 Task: Create a rule from the Recommended list, Task Added to this Project -> add SubTasks in the project AgileCore with SubTasks Gather and Analyse Requirements , Design and Implement Solution , System Test and UAT , Release to Production / Go Live
Action: Mouse moved to (64, 279)
Screenshot: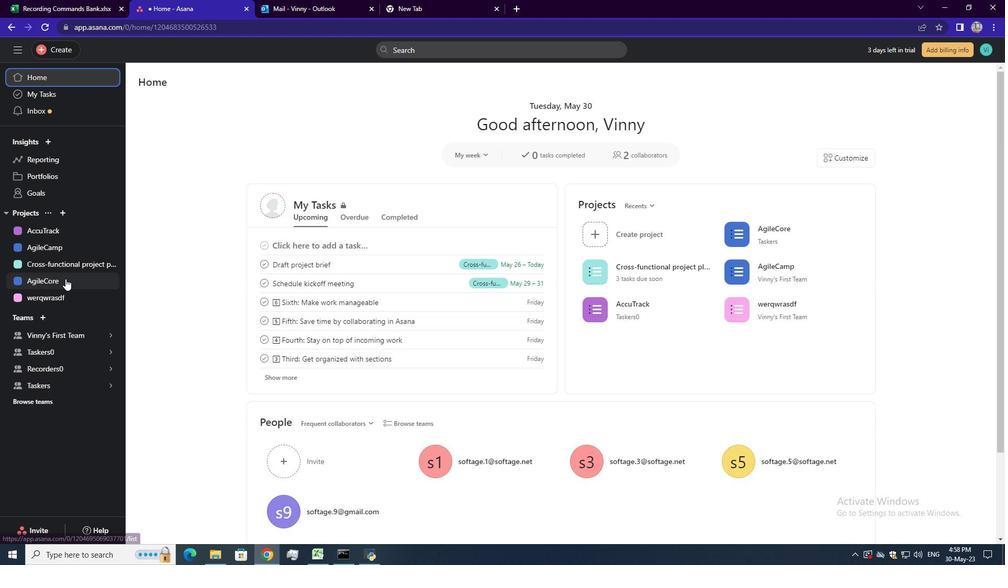 
Action: Mouse pressed left at (64, 279)
Screenshot: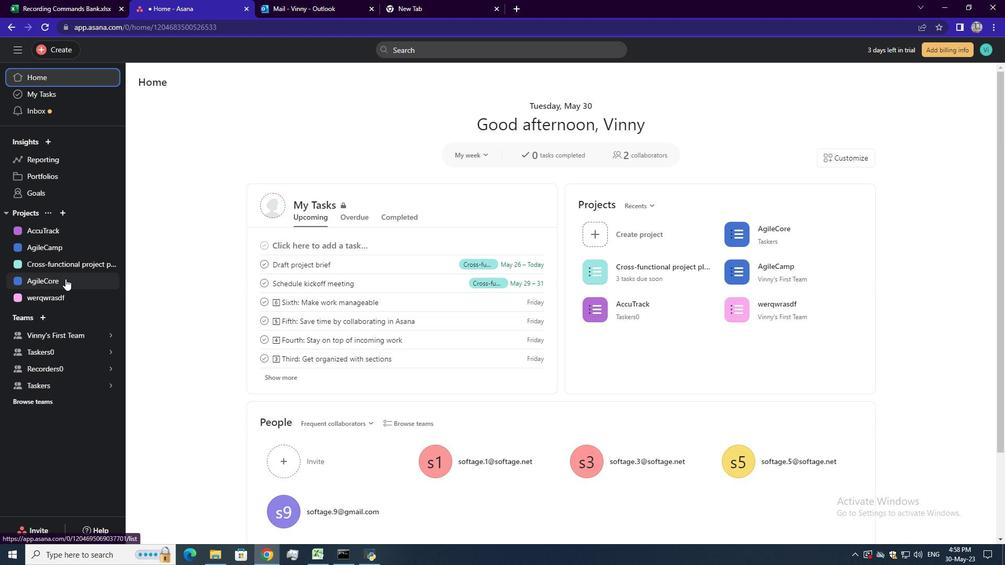 
Action: Mouse moved to (960, 93)
Screenshot: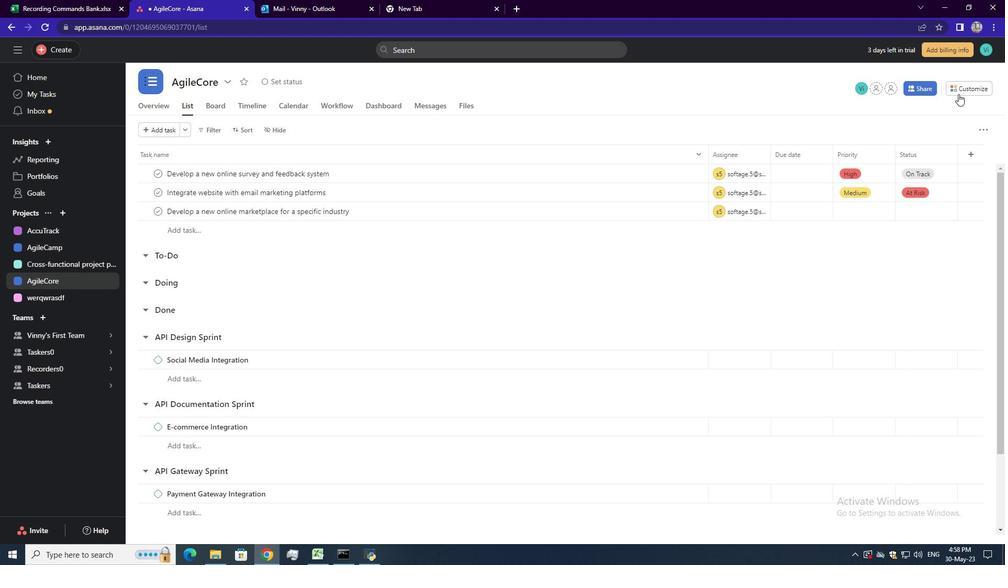 
Action: Mouse pressed left at (960, 93)
Screenshot: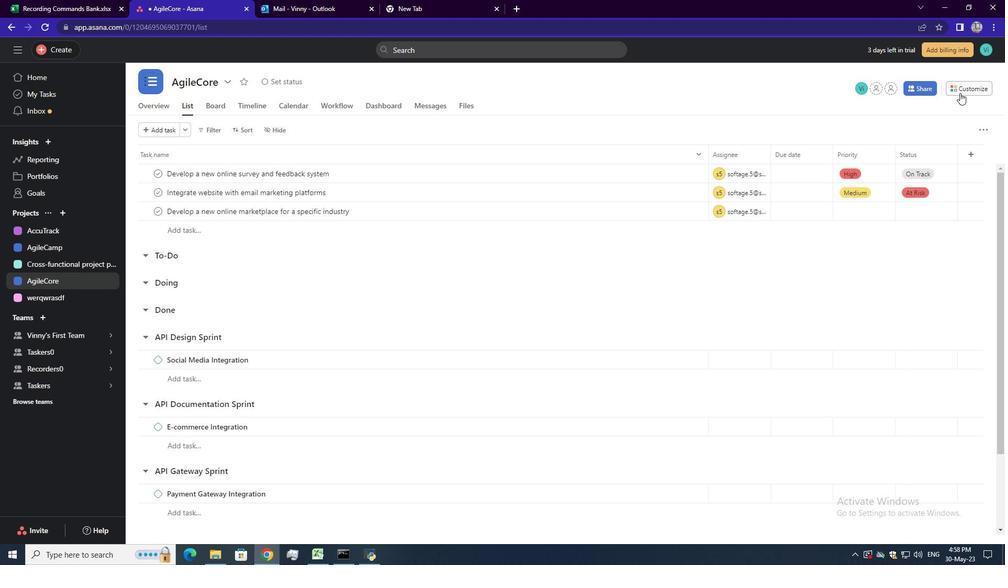 
Action: Mouse moved to (789, 228)
Screenshot: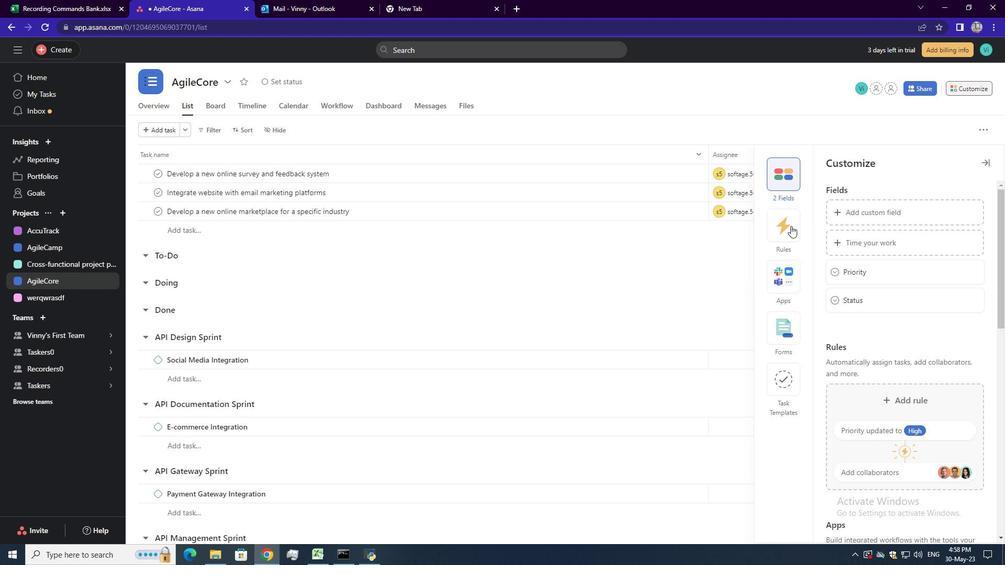 
Action: Mouse pressed left at (789, 228)
Screenshot: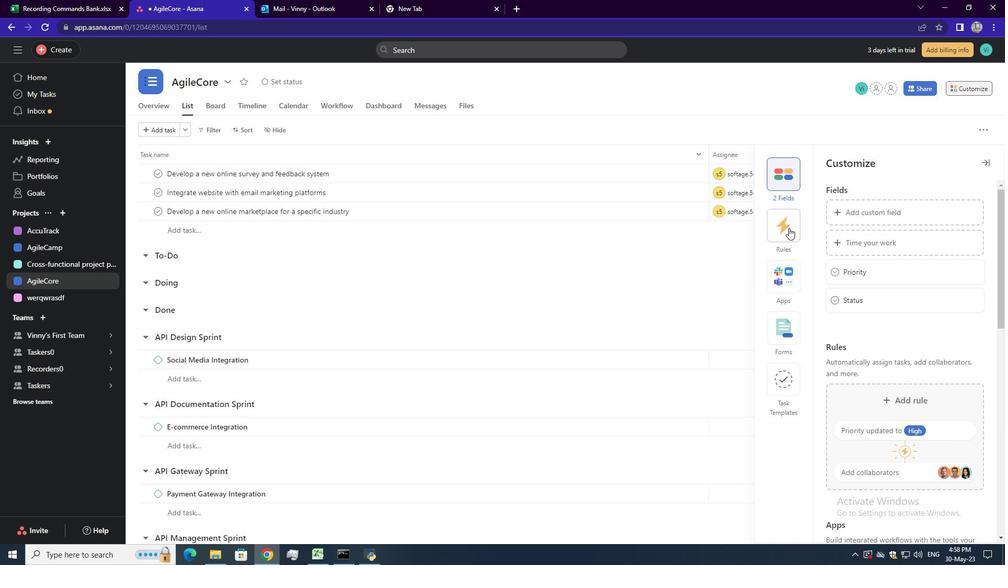 
Action: Mouse moved to (870, 241)
Screenshot: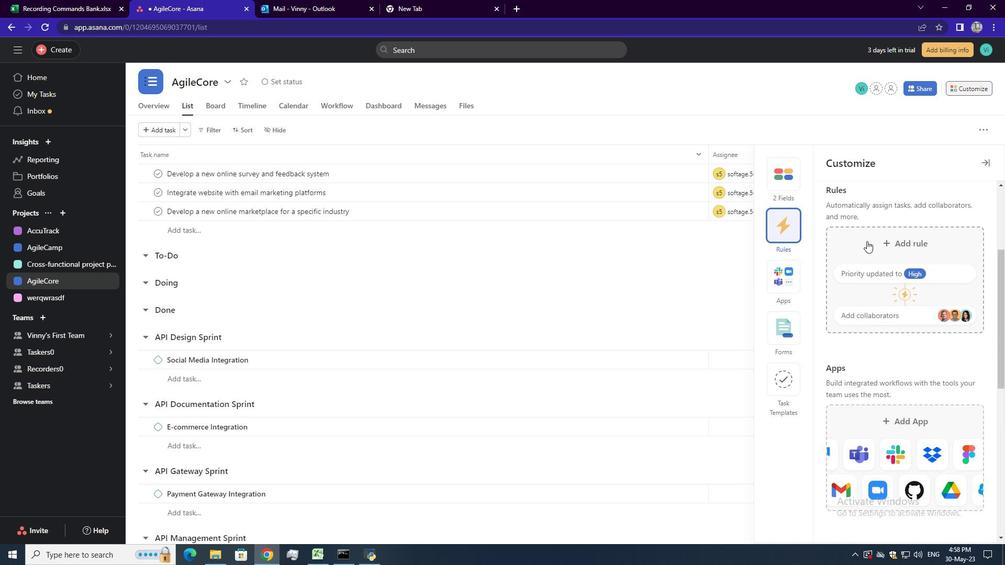 
Action: Mouse pressed left at (870, 241)
Screenshot: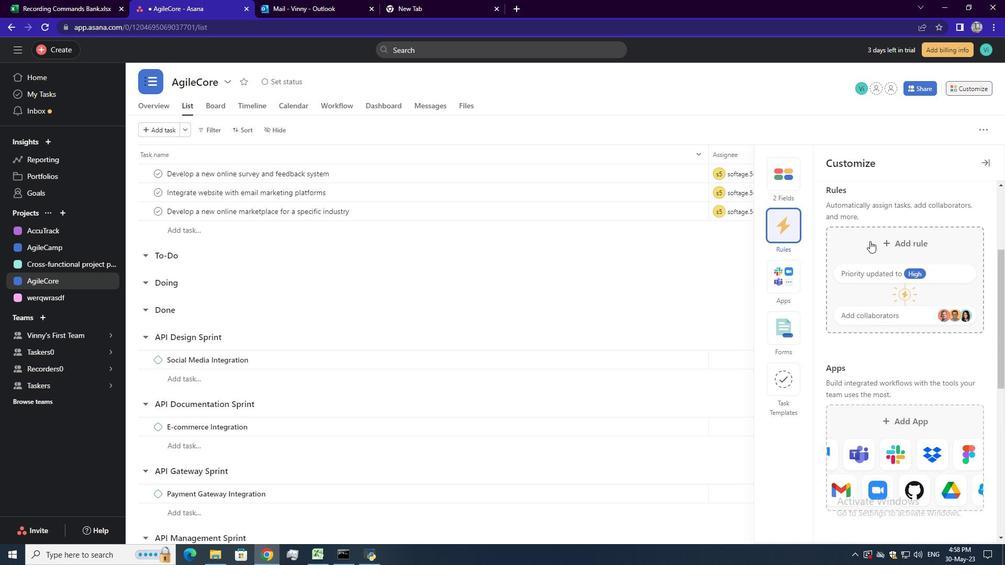 
Action: Mouse moved to (248, 118)
Screenshot: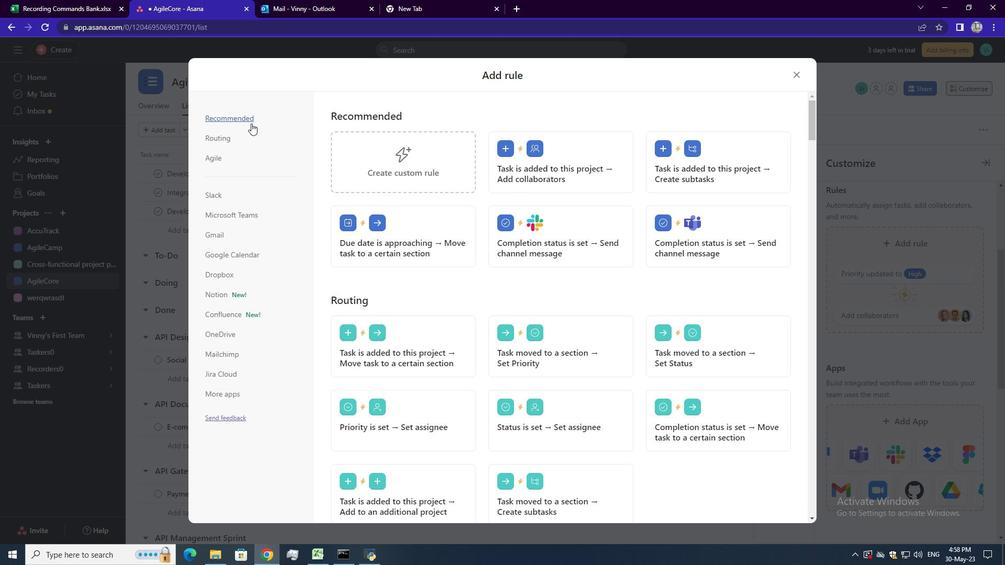
Action: Mouse pressed left at (248, 118)
Screenshot: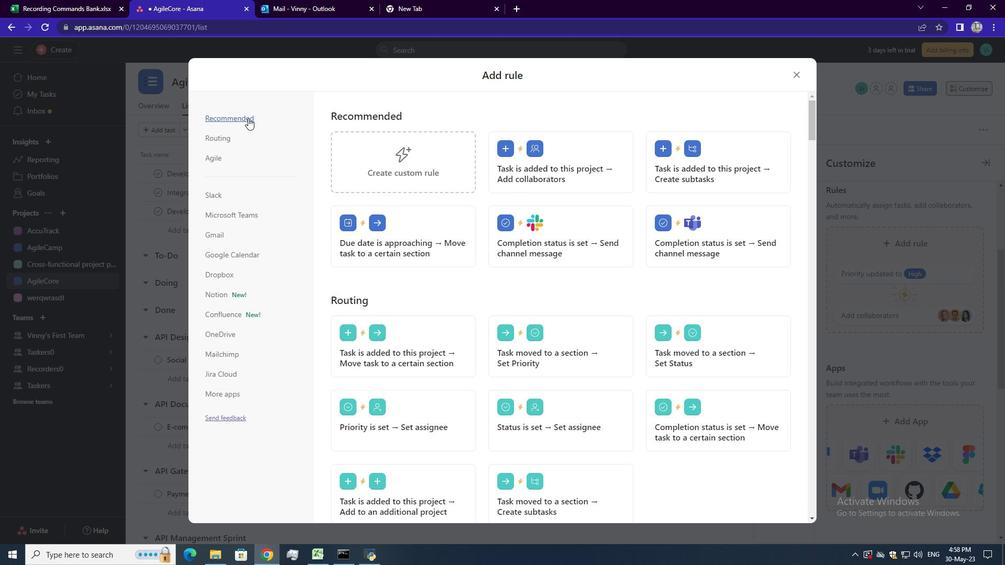 
Action: Mouse moved to (683, 170)
Screenshot: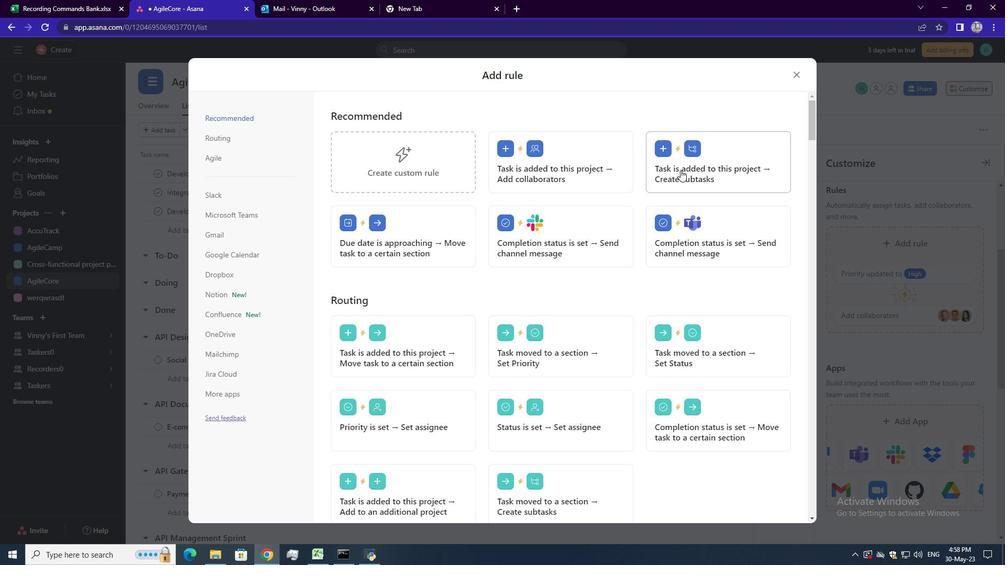 
Action: Mouse pressed left at (683, 170)
Screenshot: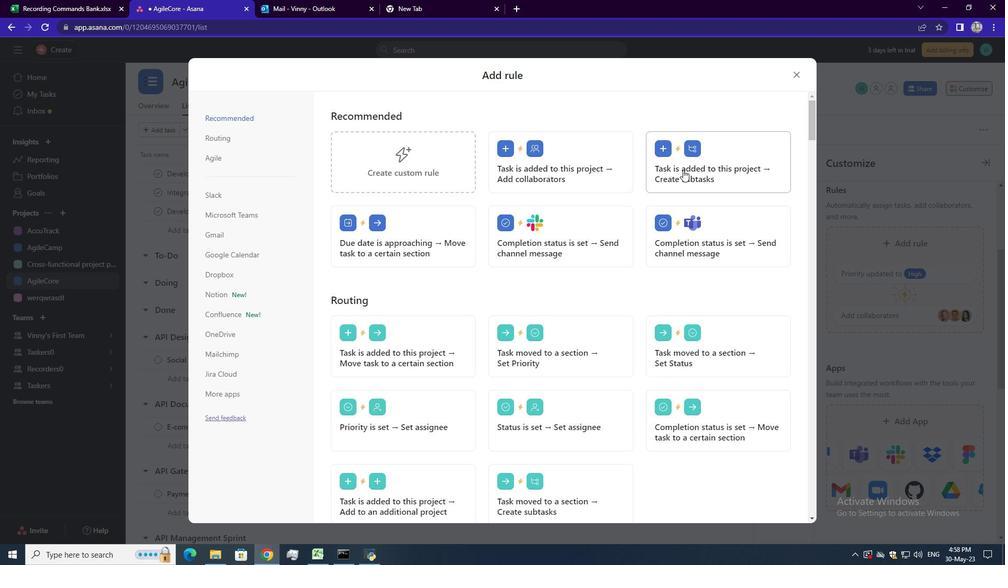 
Action: Mouse moved to (413, 354)
Screenshot: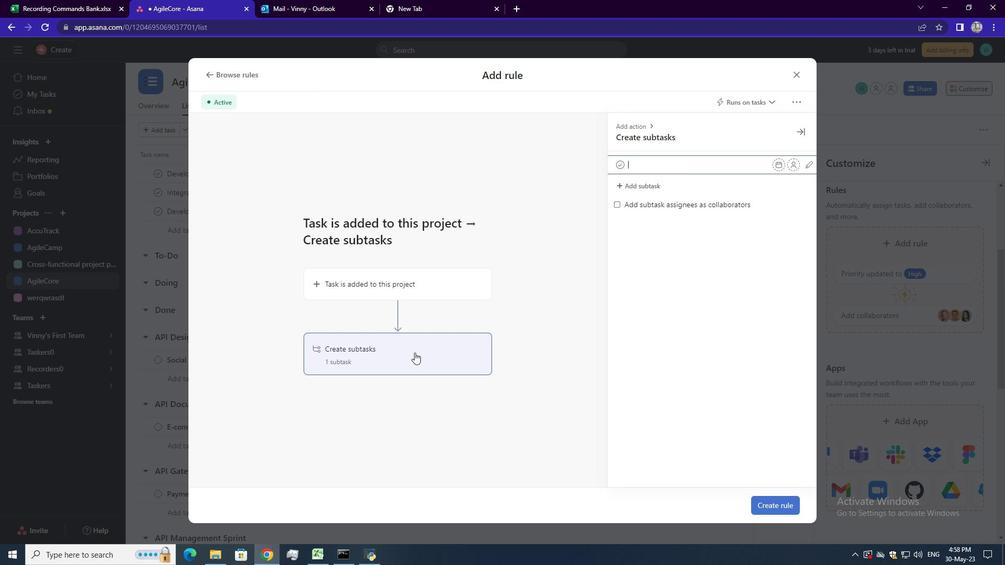 
Action: Mouse pressed left at (413, 354)
Screenshot: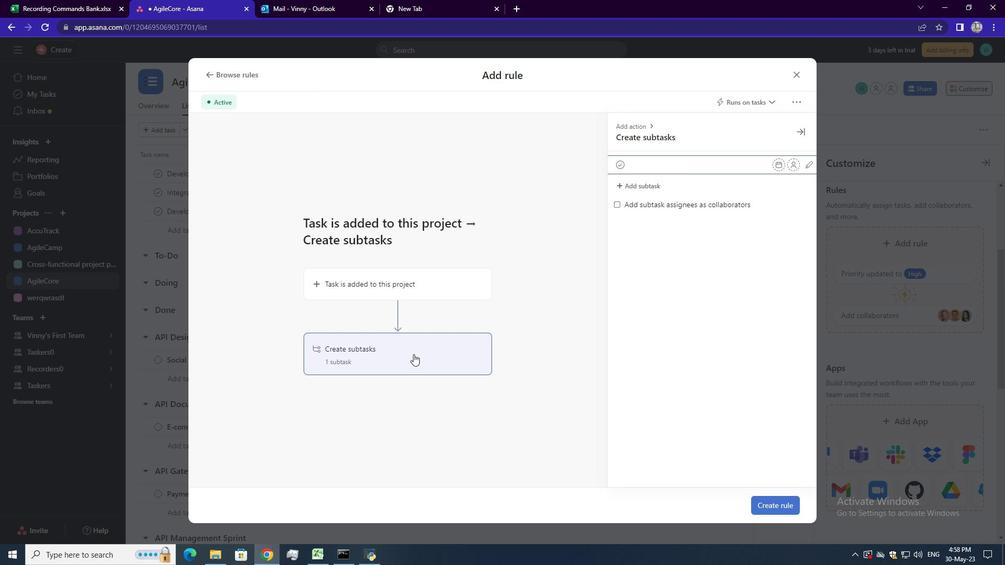 
Action: Mouse moved to (664, 167)
Screenshot: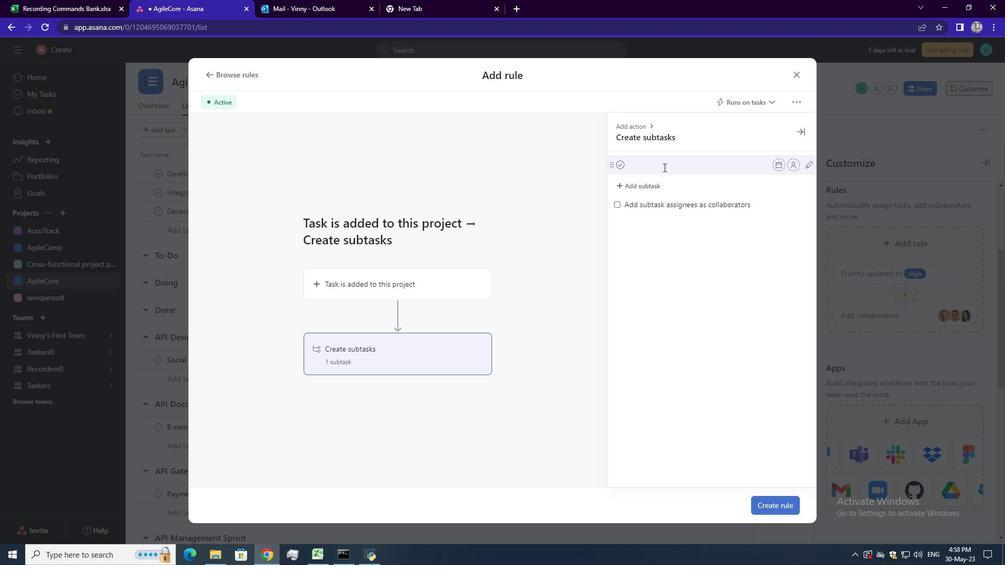
Action: Mouse pressed left at (664, 167)
Screenshot: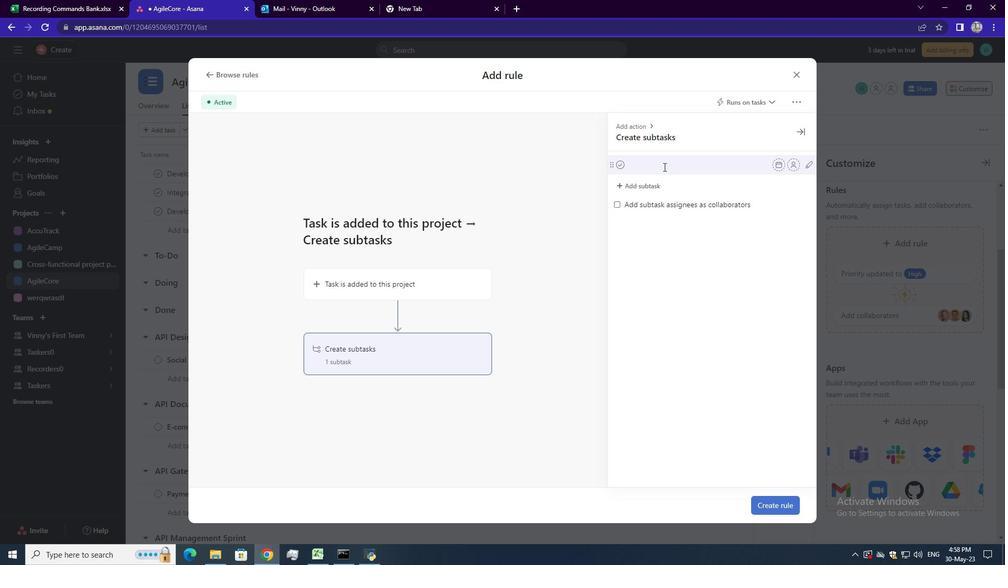 
Action: Key pressed <Key.shift>Gather<Key.space>and<Key.space><Key.shift>Analyse<Key.space><Key.shift>Requirements<Key.enter><Key.shift>Design<Key.space>and<Key.space><Key.shift>Implement<Key.space><Key.shift>Solution<Key.enter><Key.shift>SYs<Key.backspace><Key.backspace>ystem<Key.space><Key.shift>Test<Key.space>and<Key.space><Key.shift>UAT<Key.enter><Key.shift>Release<Key.space>to<Key.space><Key.shift>Production<Key.space><Key.backspace>/<Key.shift><Key.space><Key.shift>Go<Key.space><Key.shift>Live<Key.enter>
Screenshot: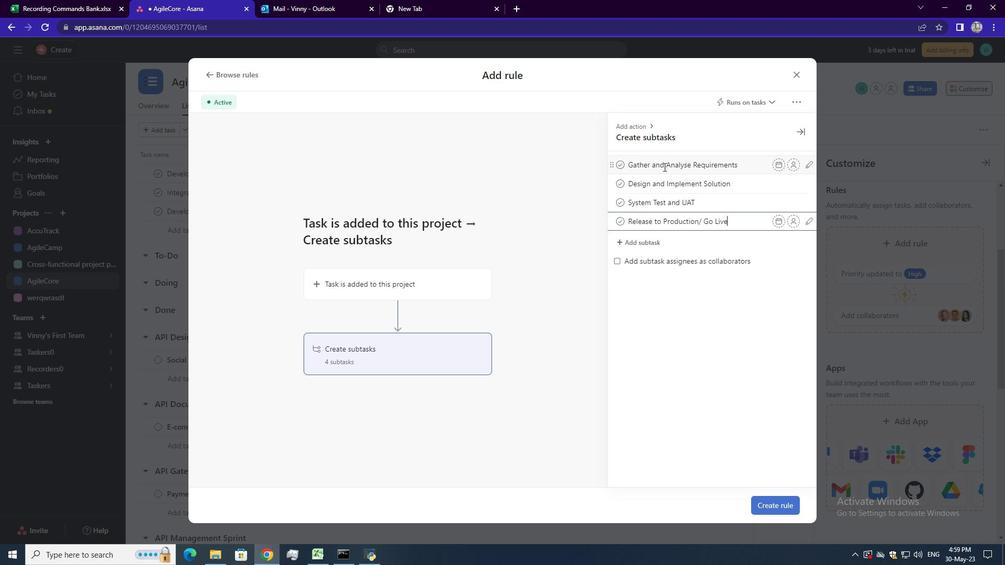
Action: Mouse moved to (780, 498)
Screenshot: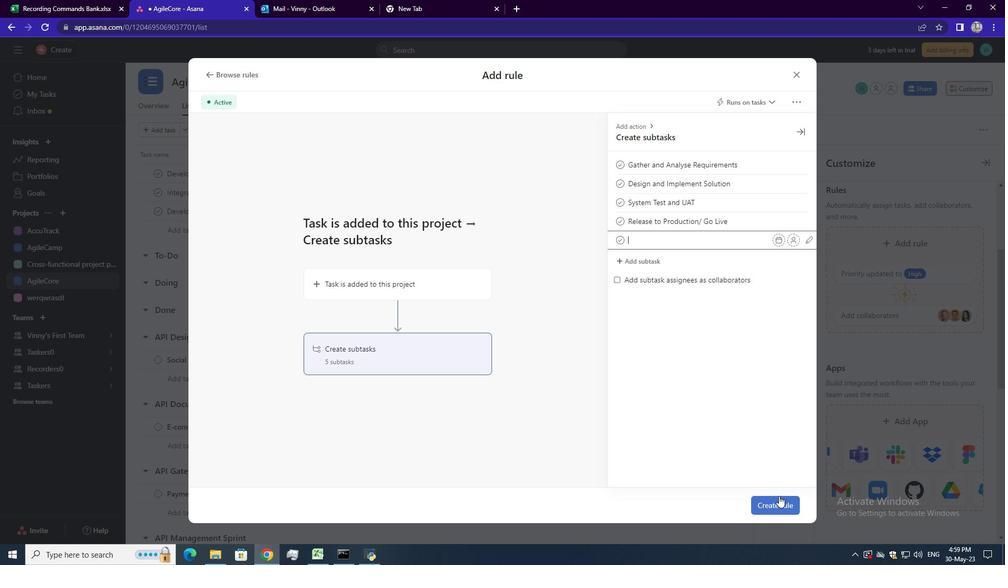 
Action: Mouse pressed left at (780, 498)
Screenshot: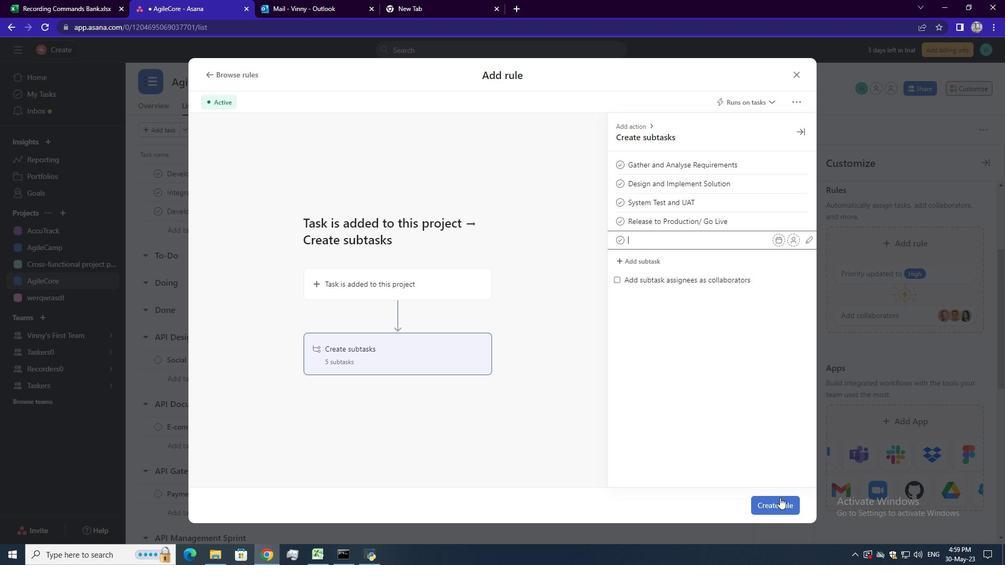 
Action: Mouse moved to (780, 498)
Screenshot: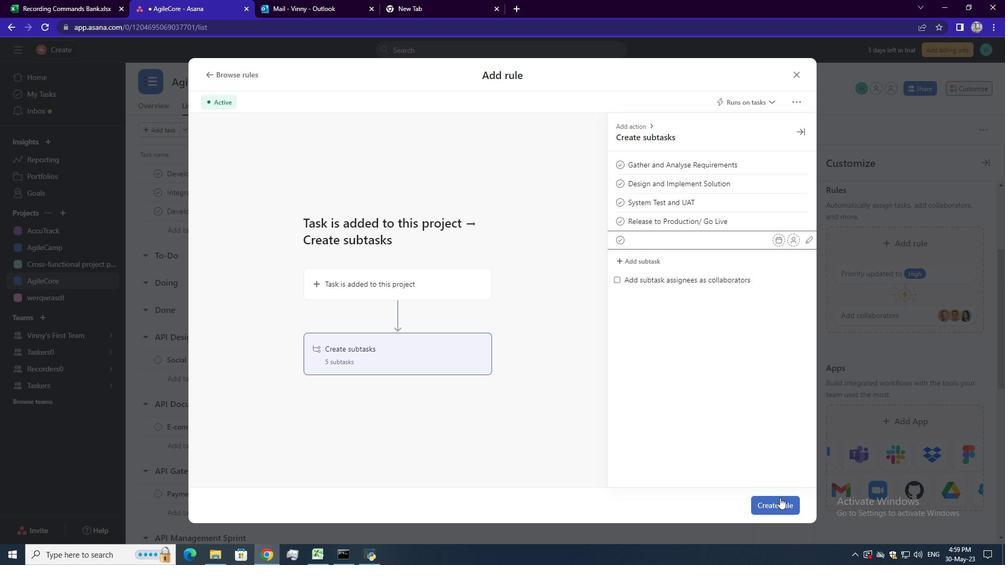 
